 Task: Show my jobs in my items.
Action: Mouse moved to (685, 59)
Screenshot: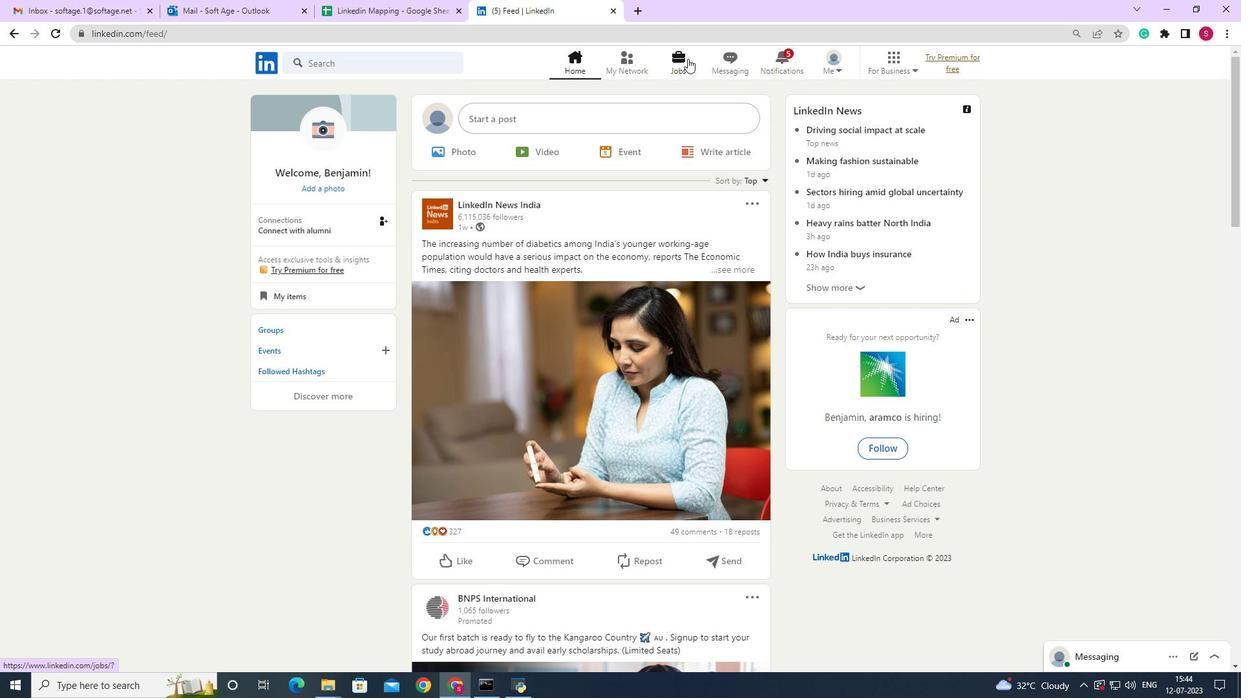 
Action: Mouse pressed left at (685, 59)
Screenshot: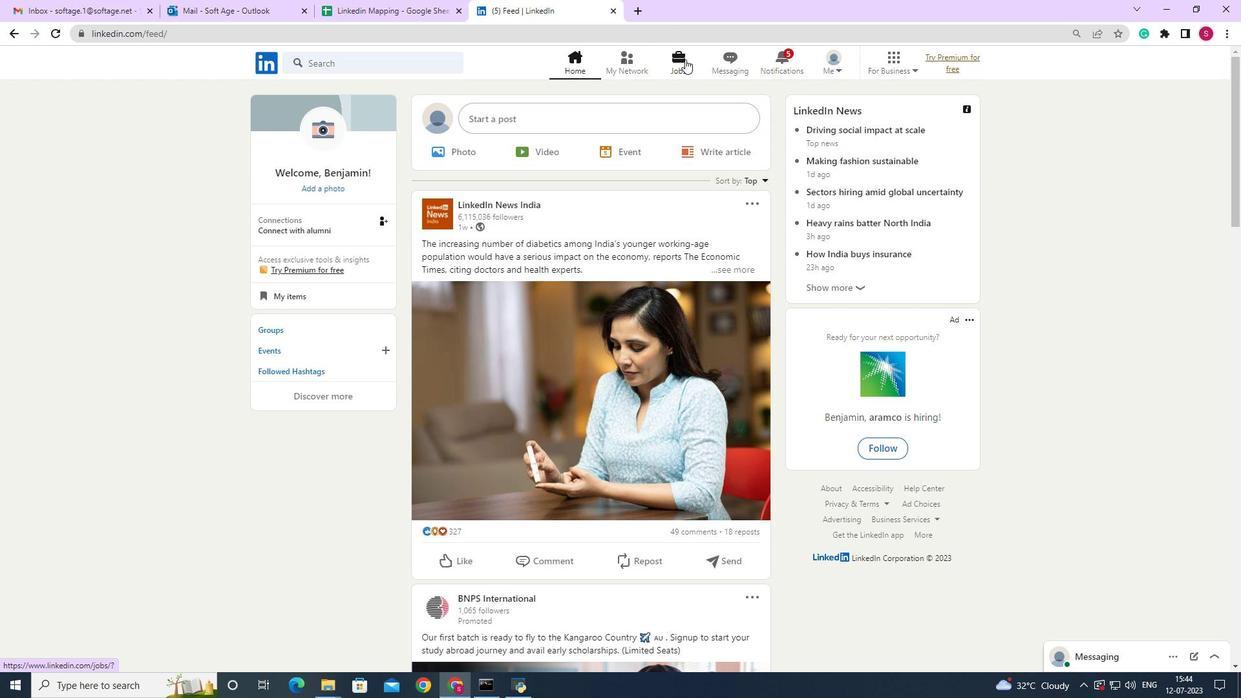 
Action: Mouse moved to (289, 122)
Screenshot: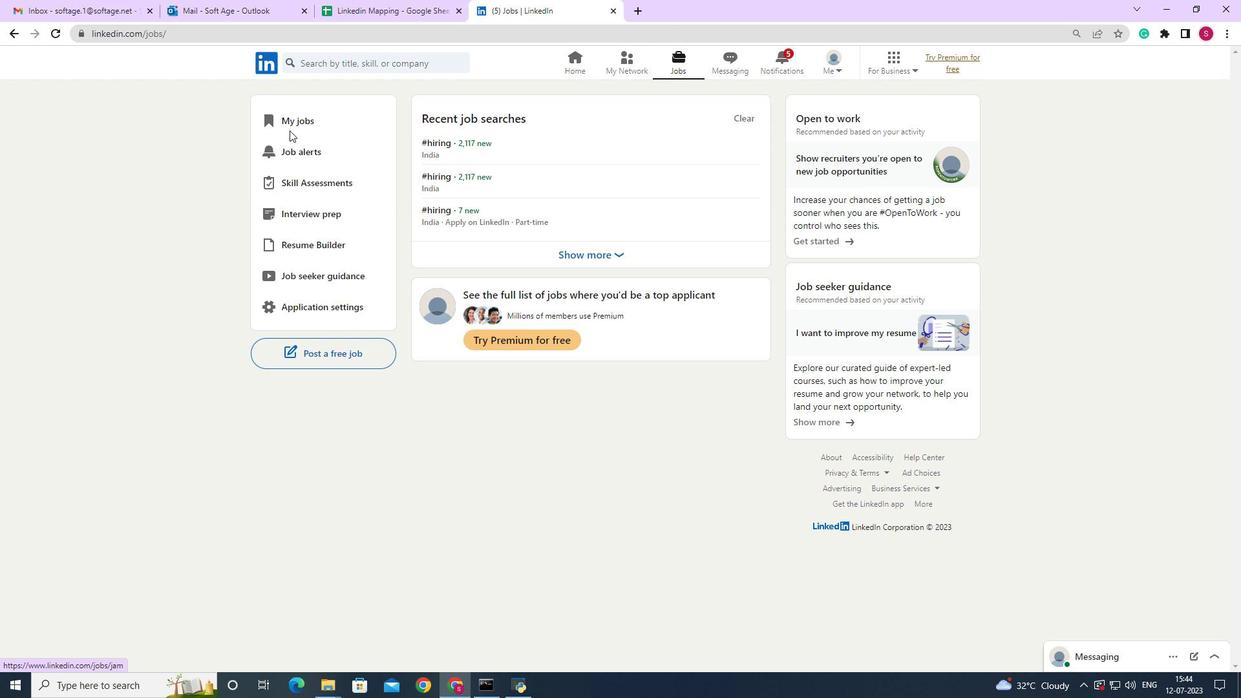 
Action: Mouse pressed left at (289, 122)
Screenshot: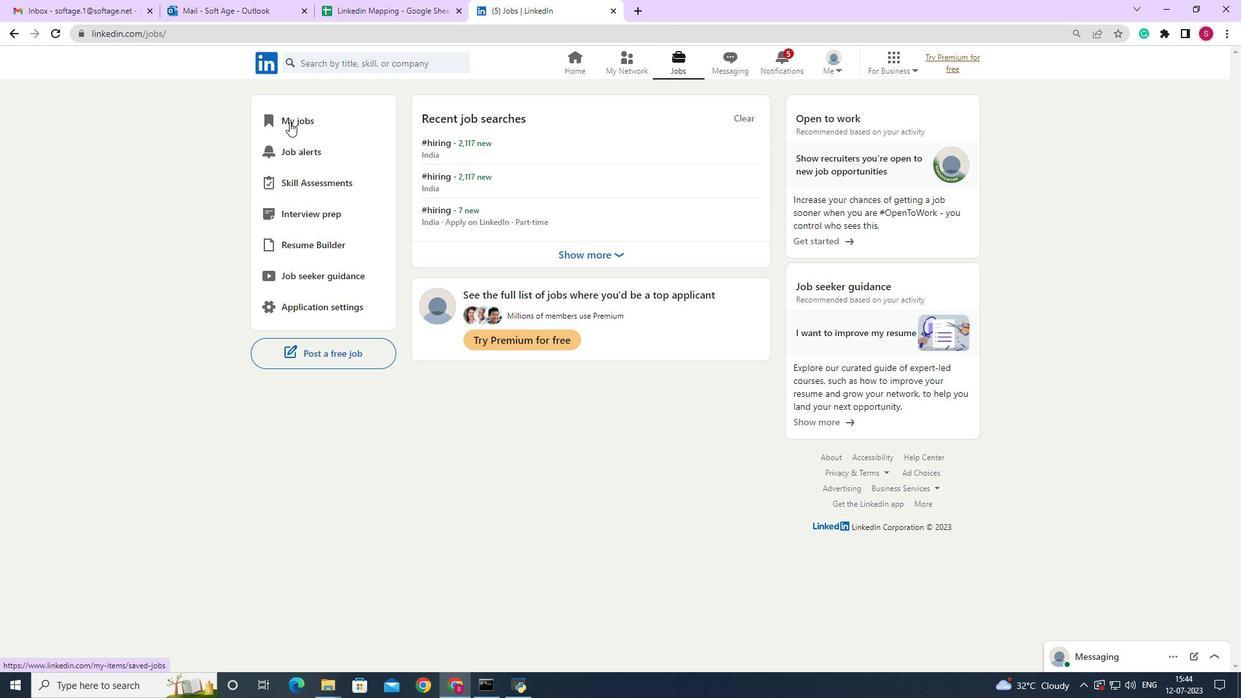 
Action: Mouse moved to (377, 281)
Screenshot: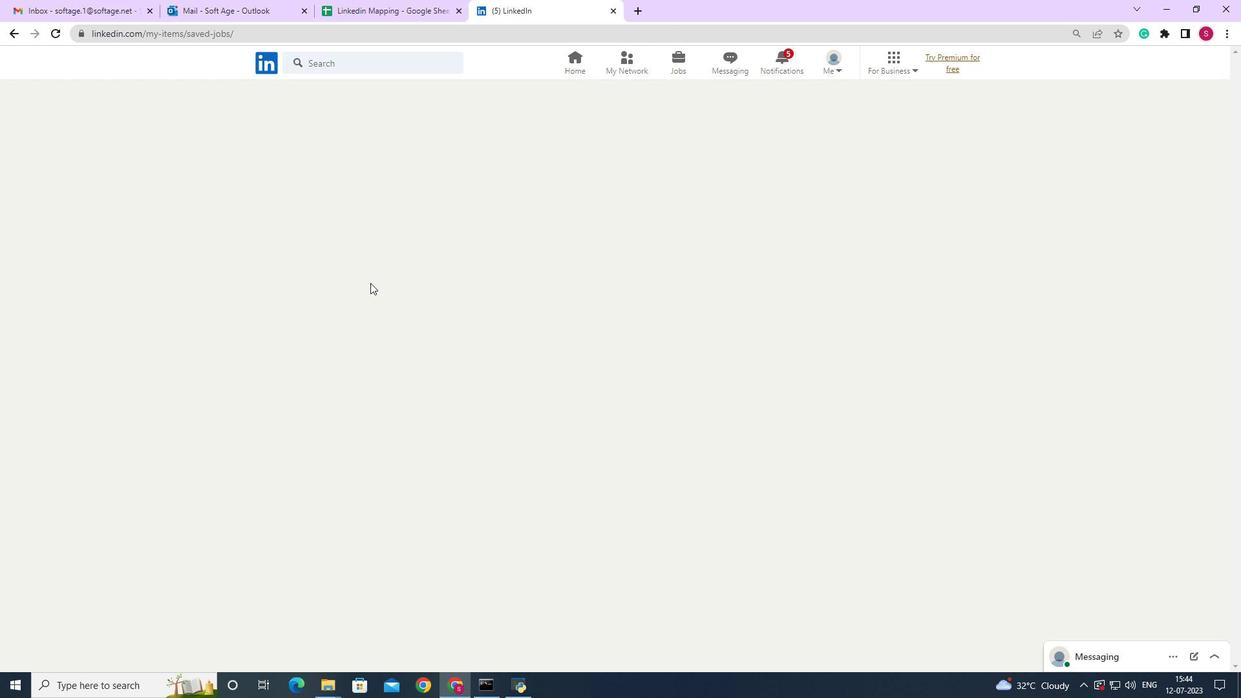 
